 Task: Create Card Distribution Channel Review in Board Knowledge Sharing to Workspace Accounts Payable. Create Card Business Intelligence Review in Board Public Speaking Training to Workspace Accounts Payable. Create Card Customer Relationship Management in Board Sales Territory Mapping and Segmentation to Workspace Accounts Payable
Action: Mouse moved to (41, 253)
Screenshot: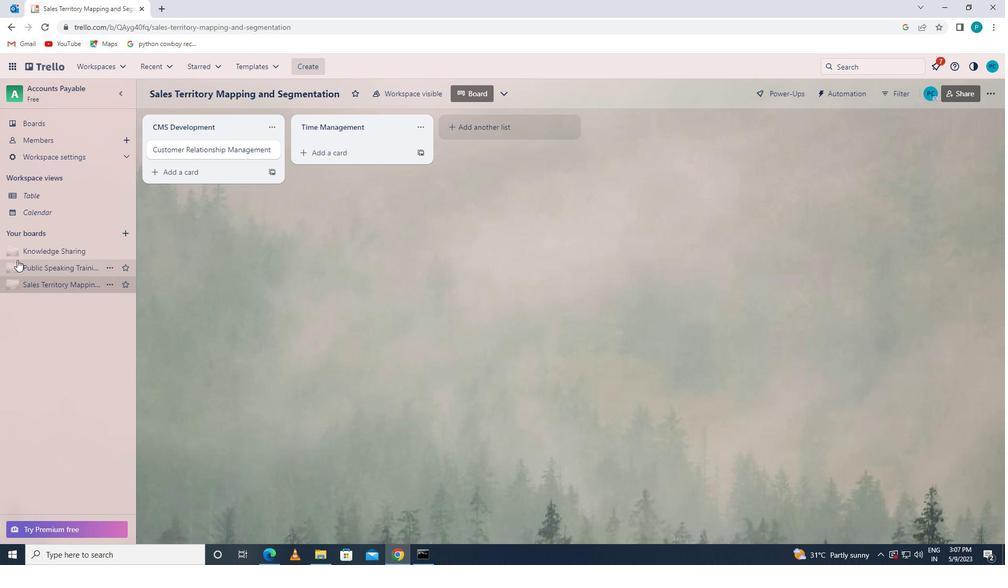 
Action: Mouse pressed left at (41, 253)
Screenshot: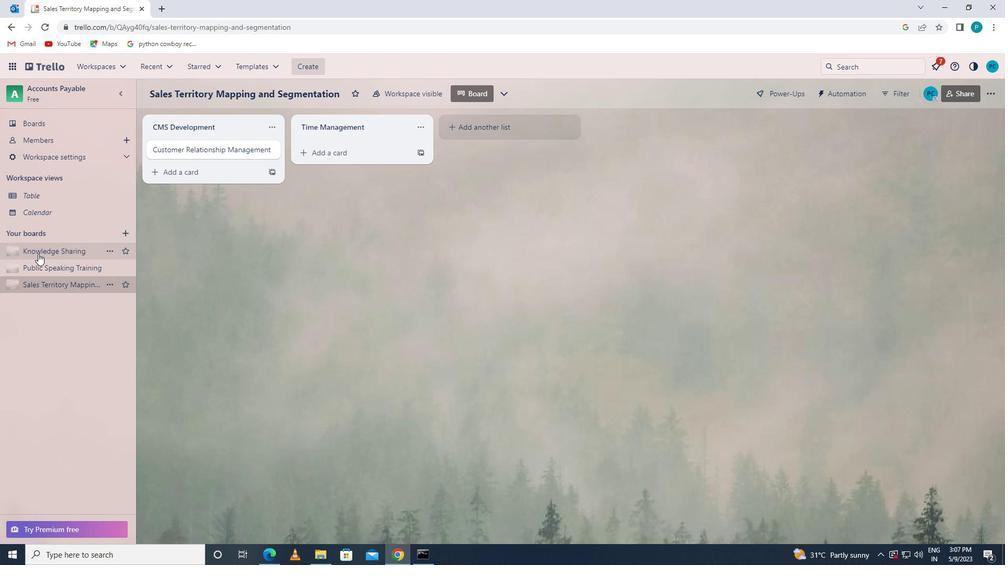 
Action: Mouse moved to (184, 152)
Screenshot: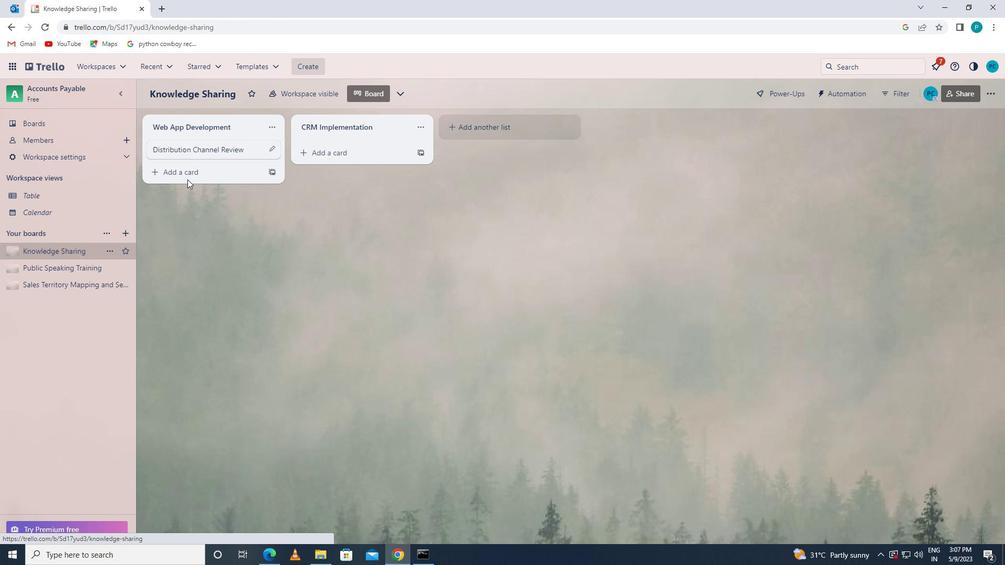 
Action: Mouse pressed left at (184, 152)
Screenshot: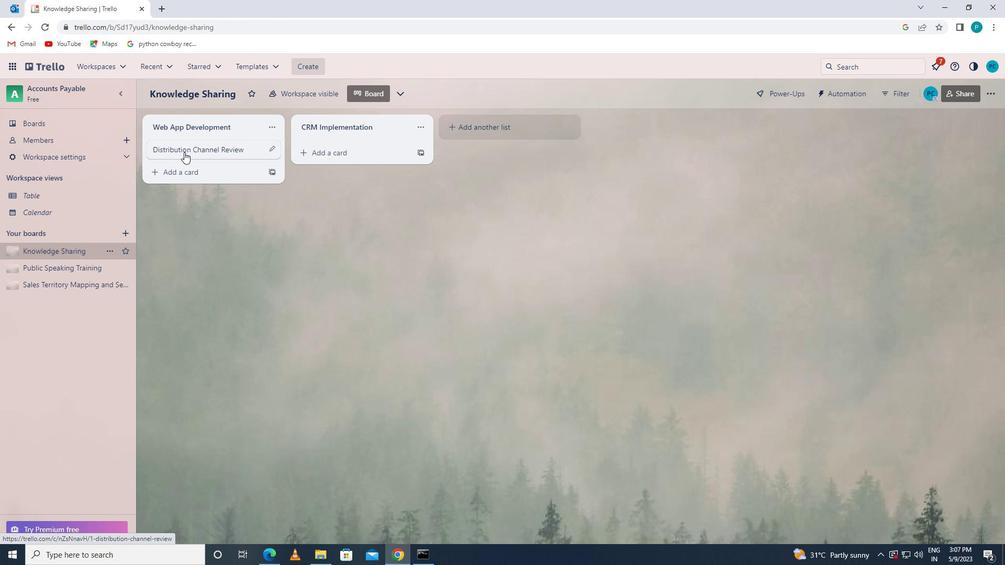 
Action: Mouse moved to (688, 92)
Screenshot: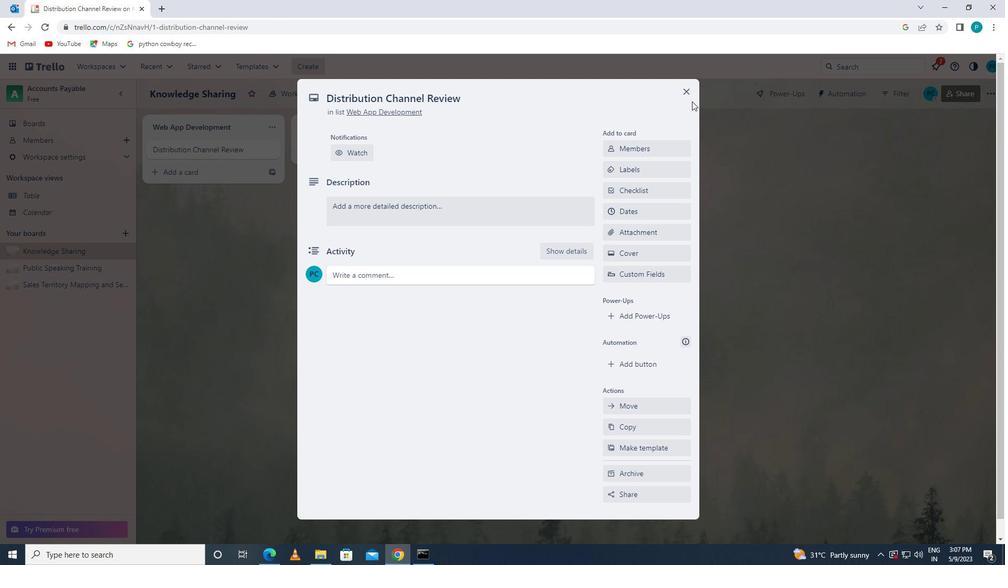 
Action: Mouse pressed left at (688, 92)
Screenshot: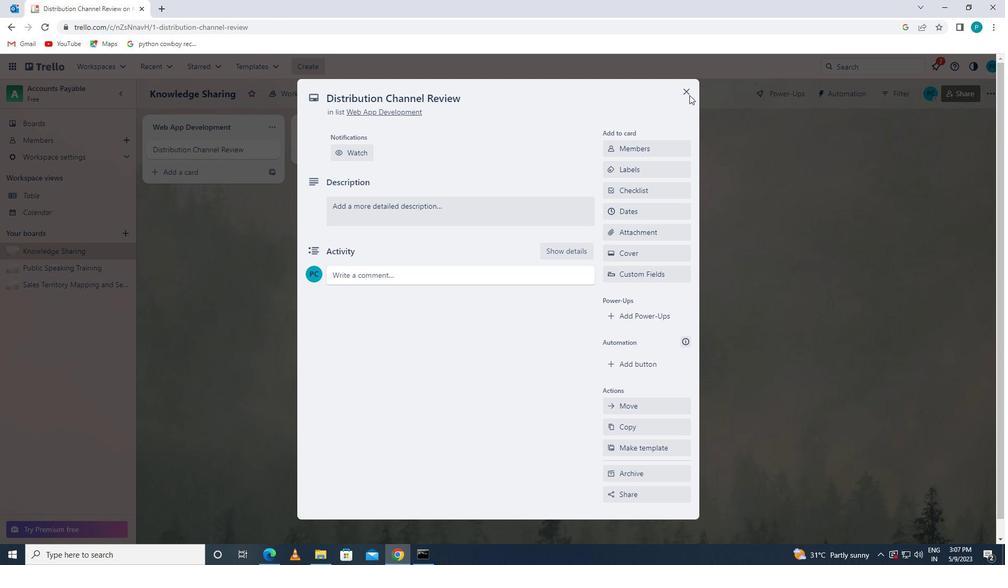 
Action: Mouse moved to (215, 173)
Screenshot: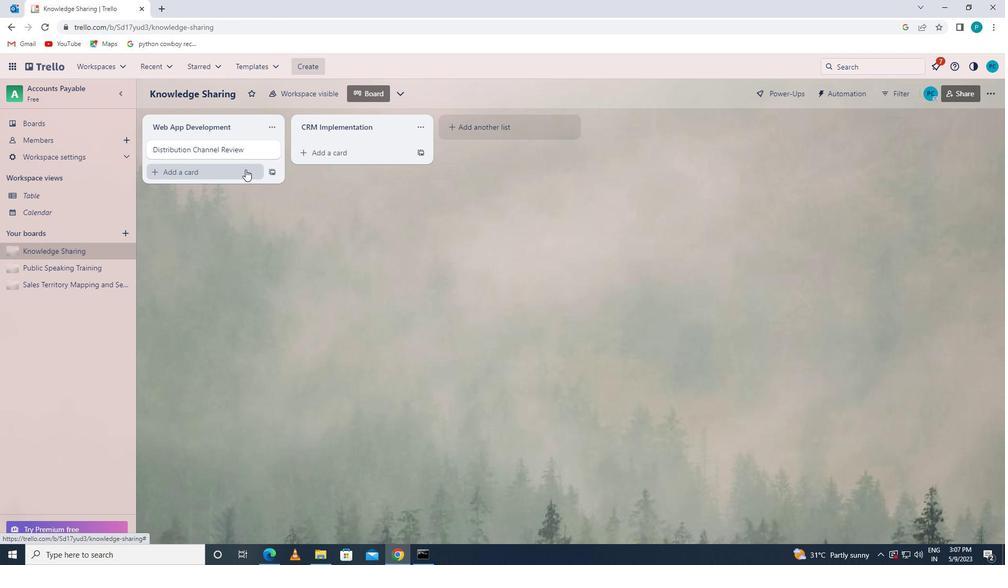 
Action: Mouse pressed left at (215, 173)
Screenshot: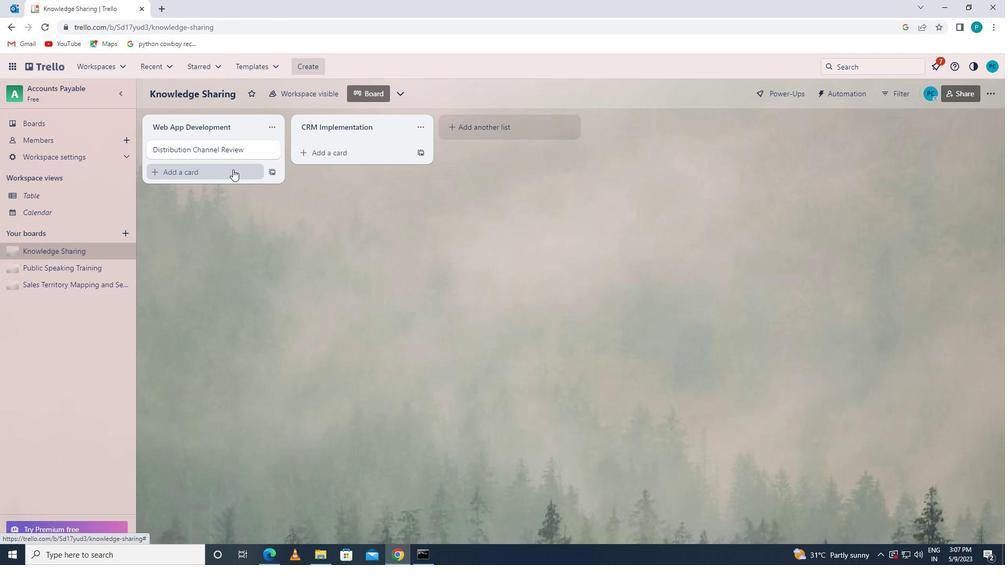 
Action: Key pressed <Key.caps_lock>s<Key.caps_lock>ales<Key.space><Key.caps_lock>p<Key.caps_lock>ipeline<Key.space><Key.caps_lock>m<Key.caps_lock>anagement
Screenshot: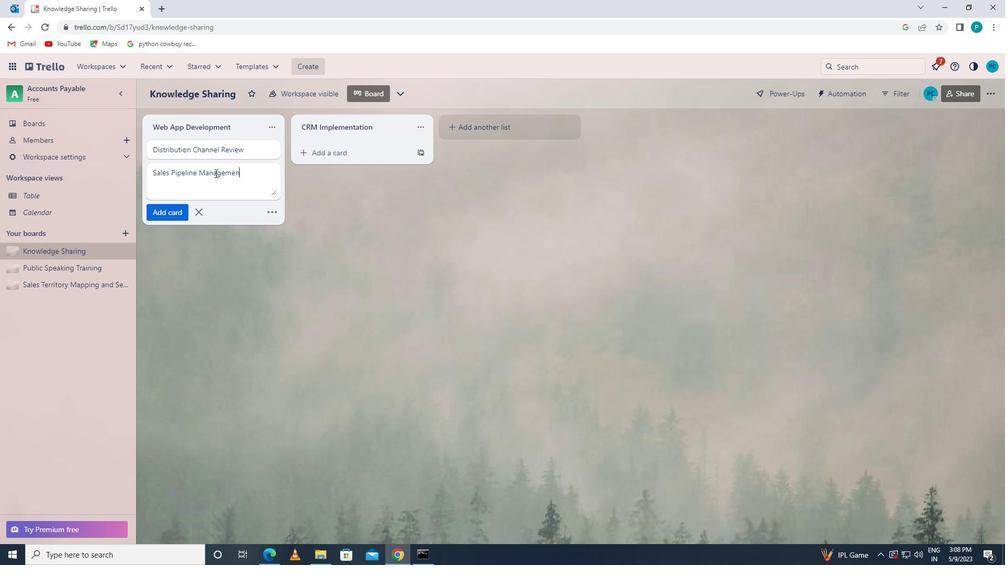 
Action: Mouse moved to (175, 209)
Screenshot: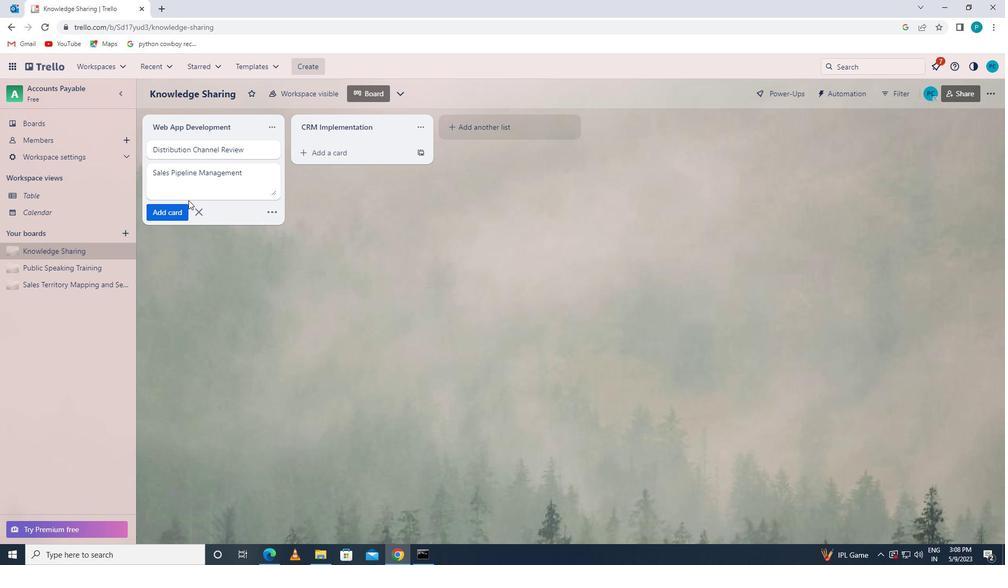 
Action: Mouse pressed left at (175, 209)
Screenshot: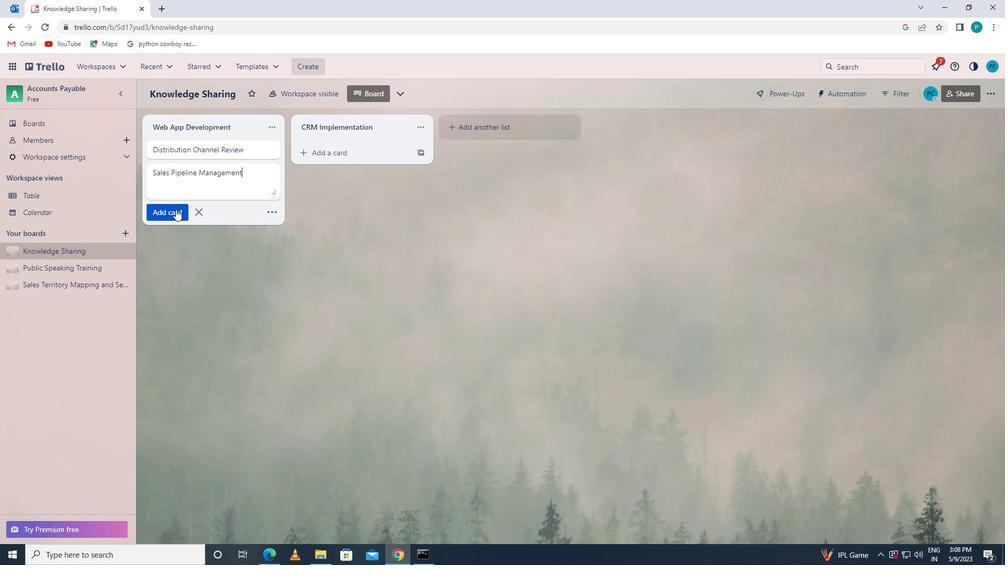 
Action: Mouse moved to (34, 267)
Screenshot: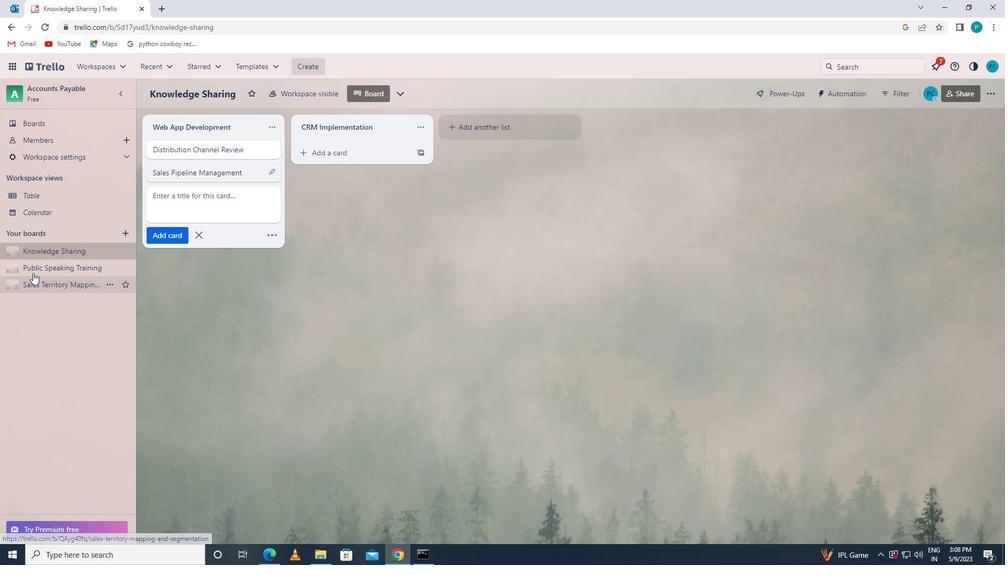 
Action: Mouse pressed left at (34, 267)
Screenshot: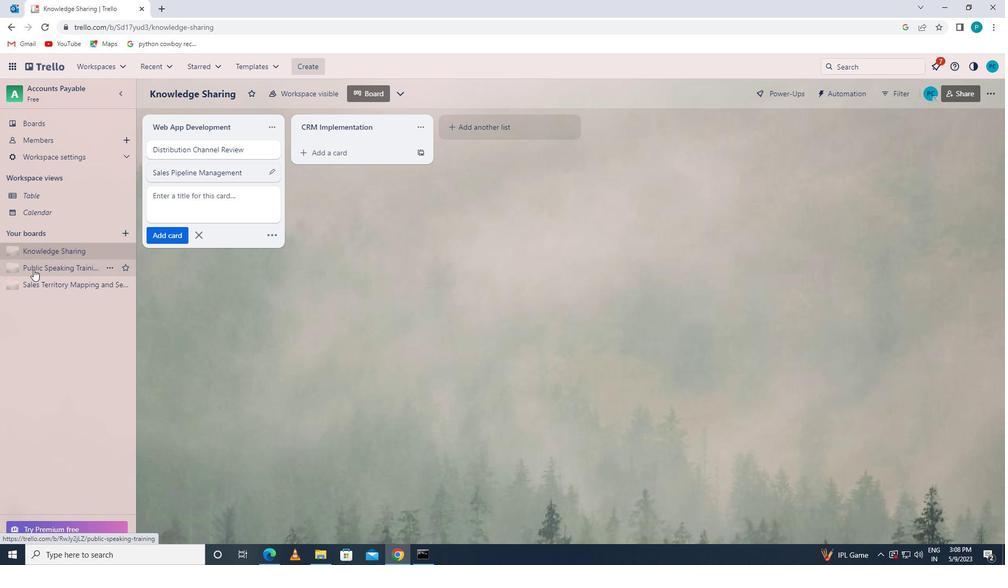 
Action: Mouse moved to (216, 178)
Screenshot: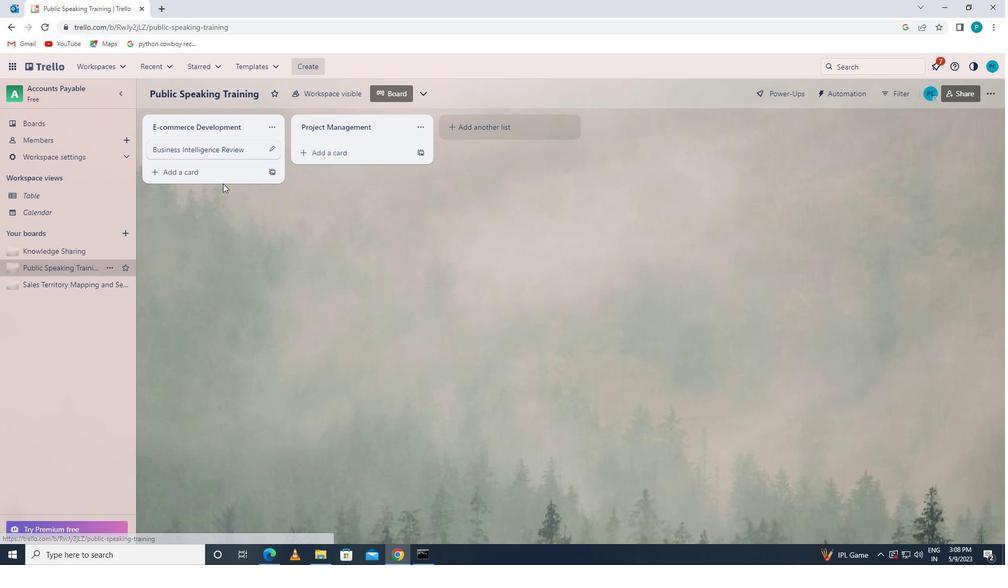 
Action: Mouse pressed left at (216, 178)
Screenshot: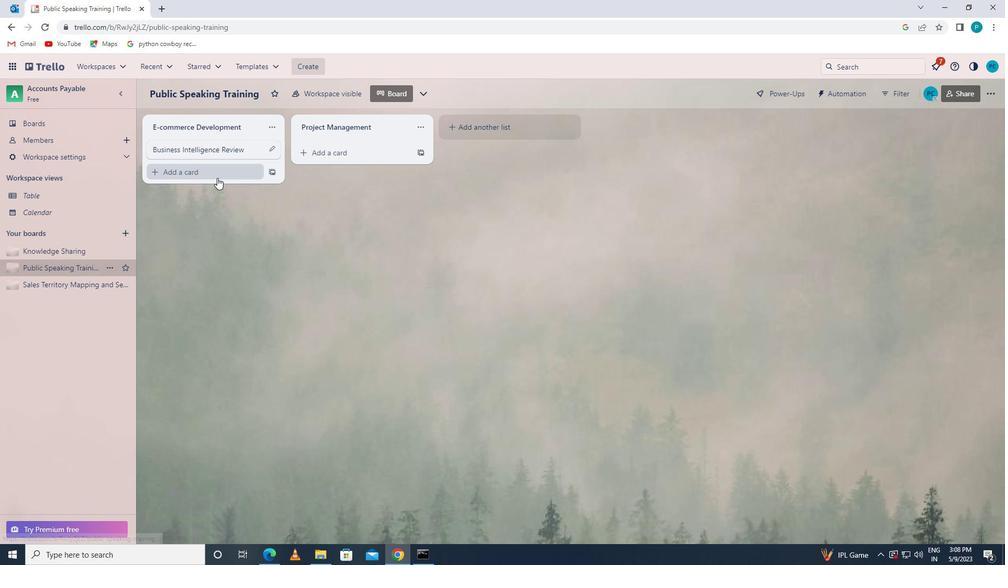 
Action: Key pressed <Key.caps_lock>m<Key.caps_lock>s<Key.backspace>achine<Key.space><Key.caps_lock>l<Key.caps_lock>earning<Key.space><Key.caps_lock>revi<Key.backspace><Key.backspace><Key.backspace><Key.caps_lock>eview
Screenshot: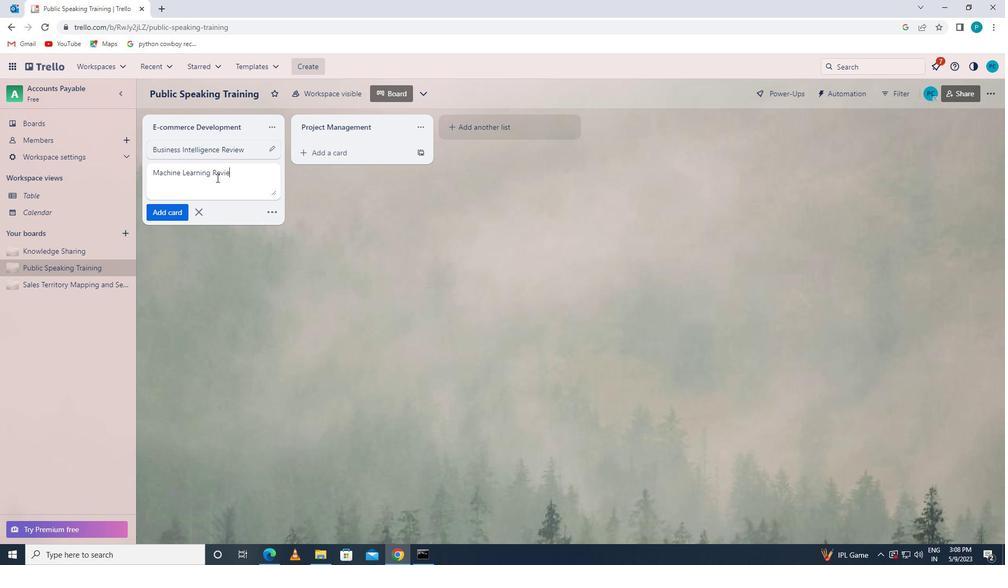 
Action: Mouse moved to (161, 214)
Screenshot: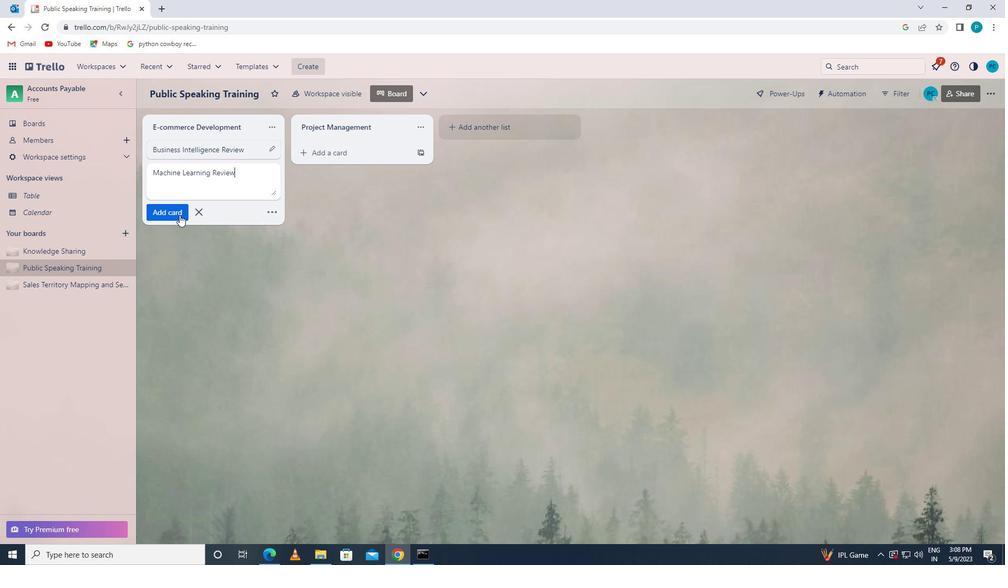 
Action: Mouse pressed left at (161, 214)
Screenshot: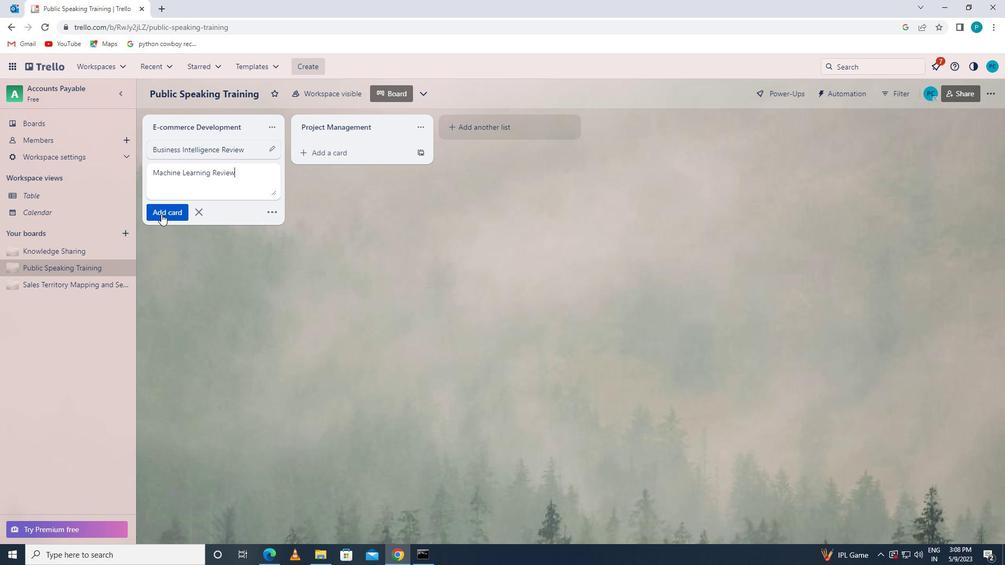 
Action: Mouse moved to (60, 283)
Screenshot: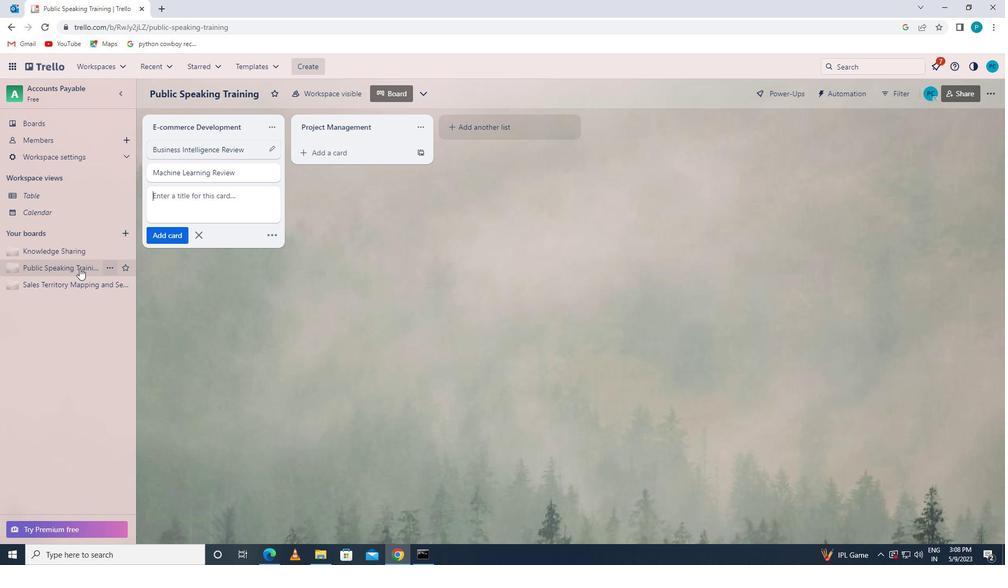 
Action: Mouse pressed left at (60, 283)
Screenshot: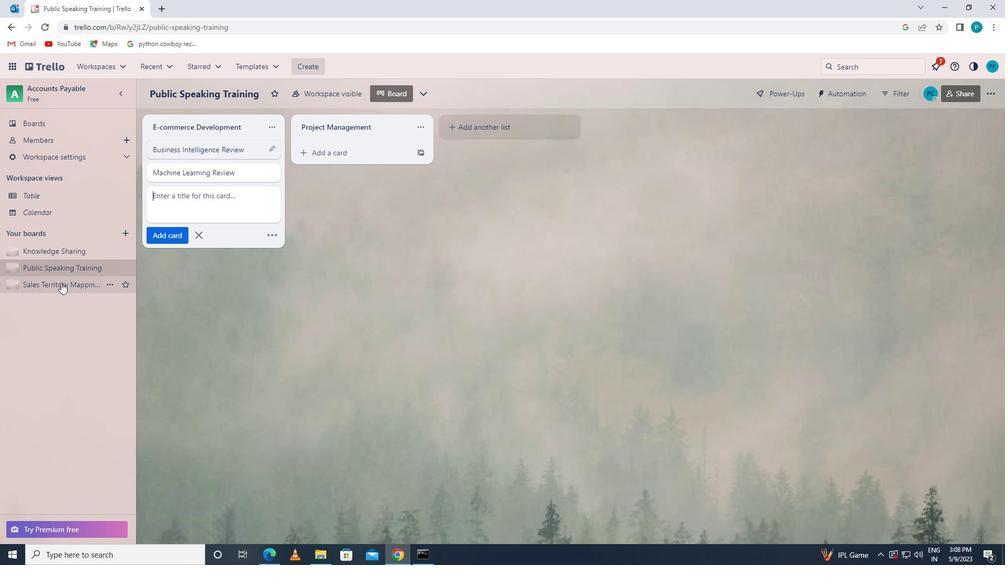 
Action: Key pressed <Key.caps_lock>s
Screenshot: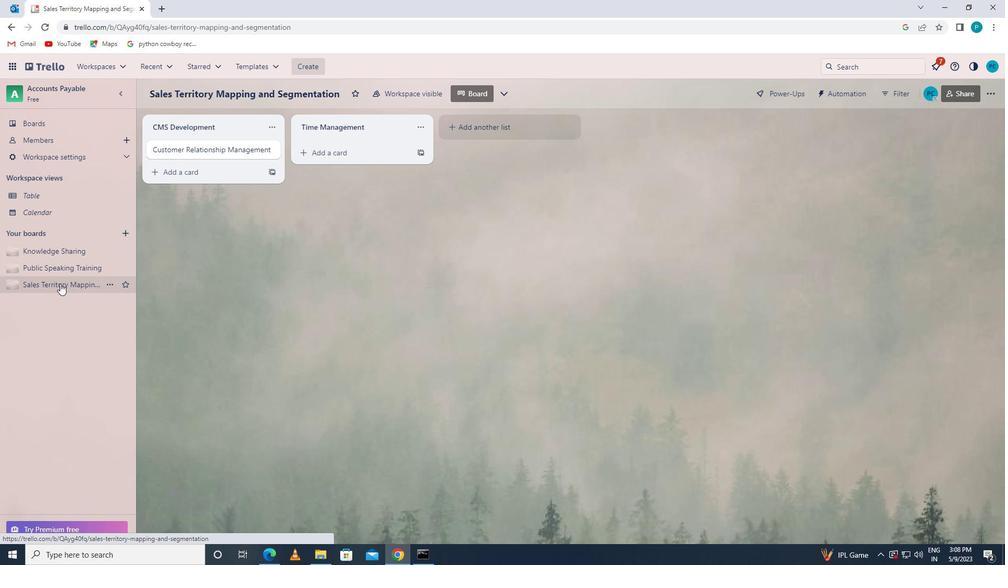 
Action: Mouse moved to (173, 175)
Screenshot: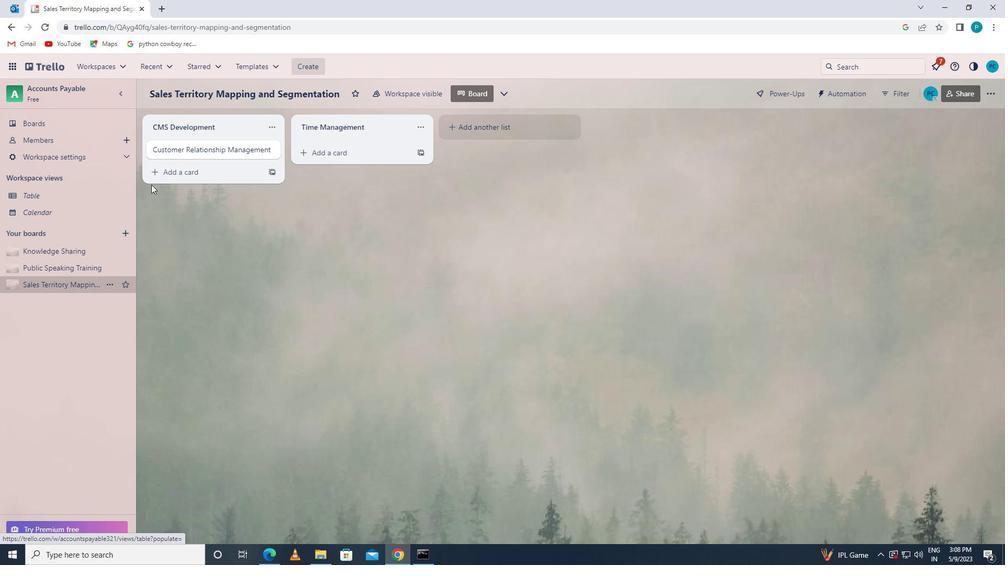 
Action: Mouse pressed left at (173, 175)
Screenshot: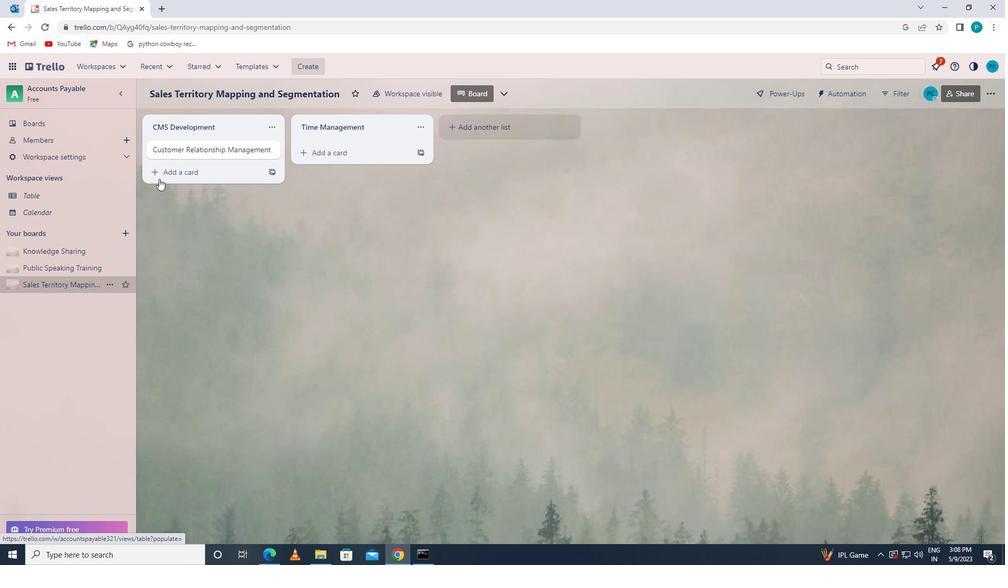 
Action: Key pressed <Key.caps_lock>s<Key.backspace><Key.caps_lock>s<Key.caps_lock>ales<Key.space><Key.caps_lock>p<Key.caps_lock>ipeline<Key.space><Key.caps_lock>m<Key.caps_lock>anagement
Screenshot: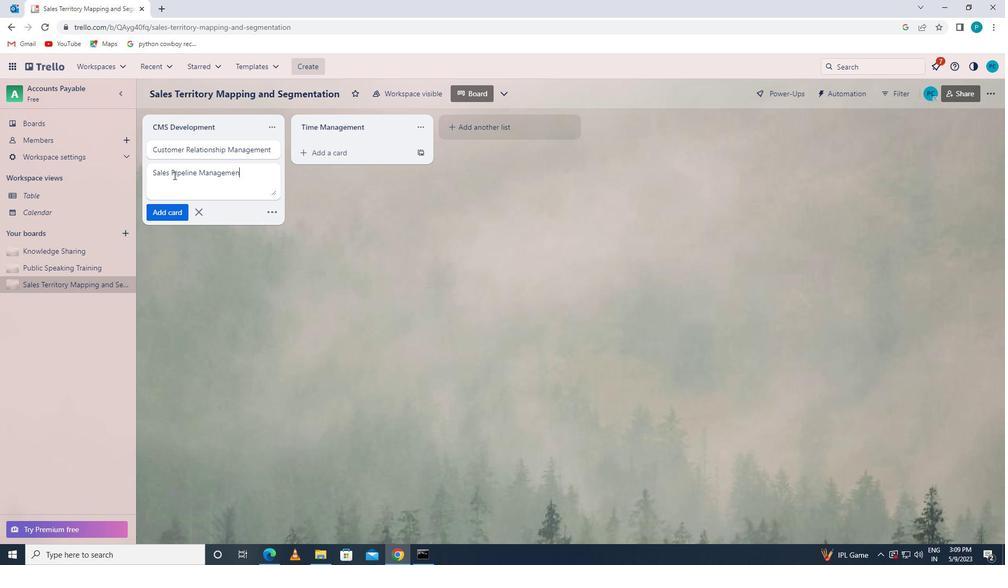 
Action: Mouse moved to (161, 215)
Screenshot: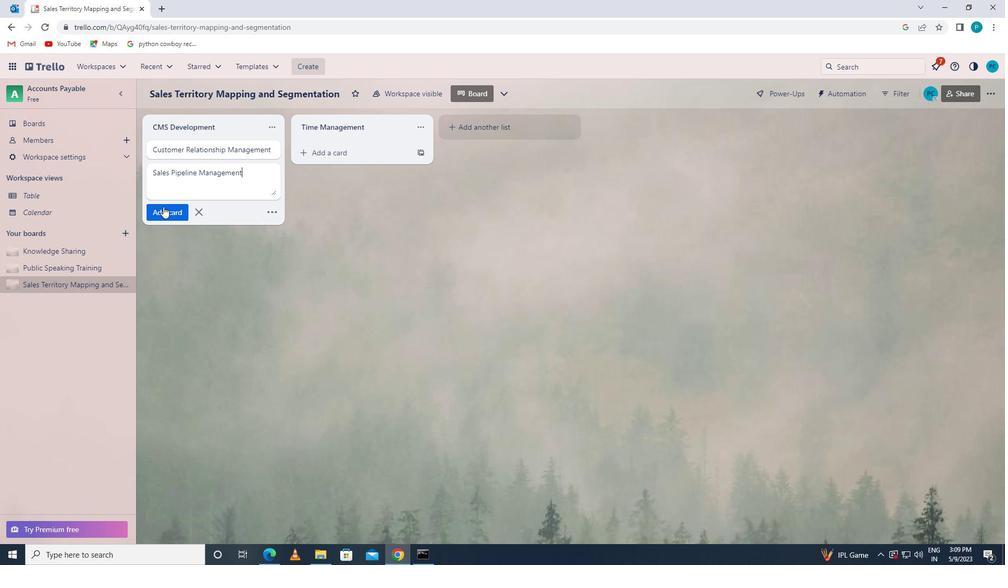 
Action: Mouse pressed left at (161, 215)
Screenshot: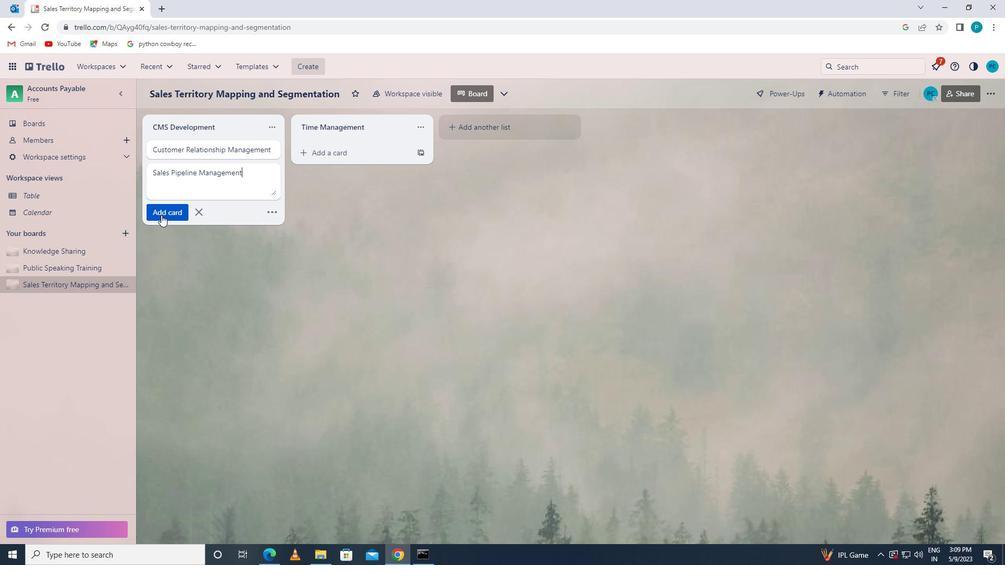 
